 Task: Search for botanical gardens in Phoenix, Arizona, and Las Vegas, Nevada.
Action: Mouse moved to (171, 86)
Screenshot: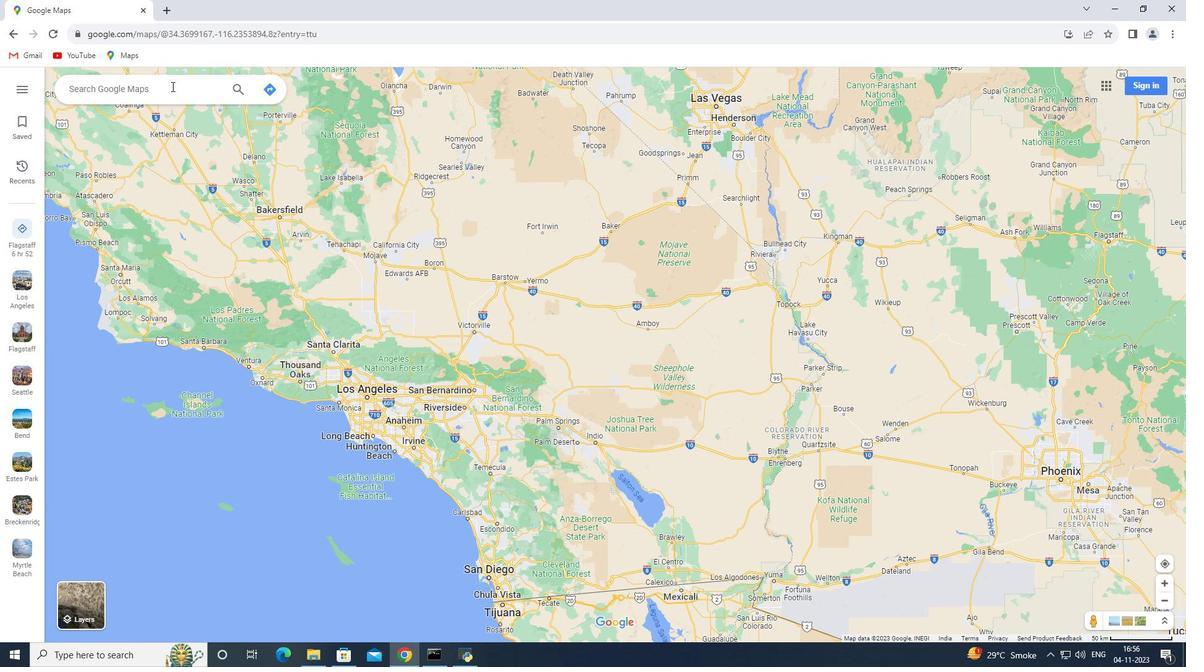 
Action: Mouse pressed left at (171, 86)
Screenshot: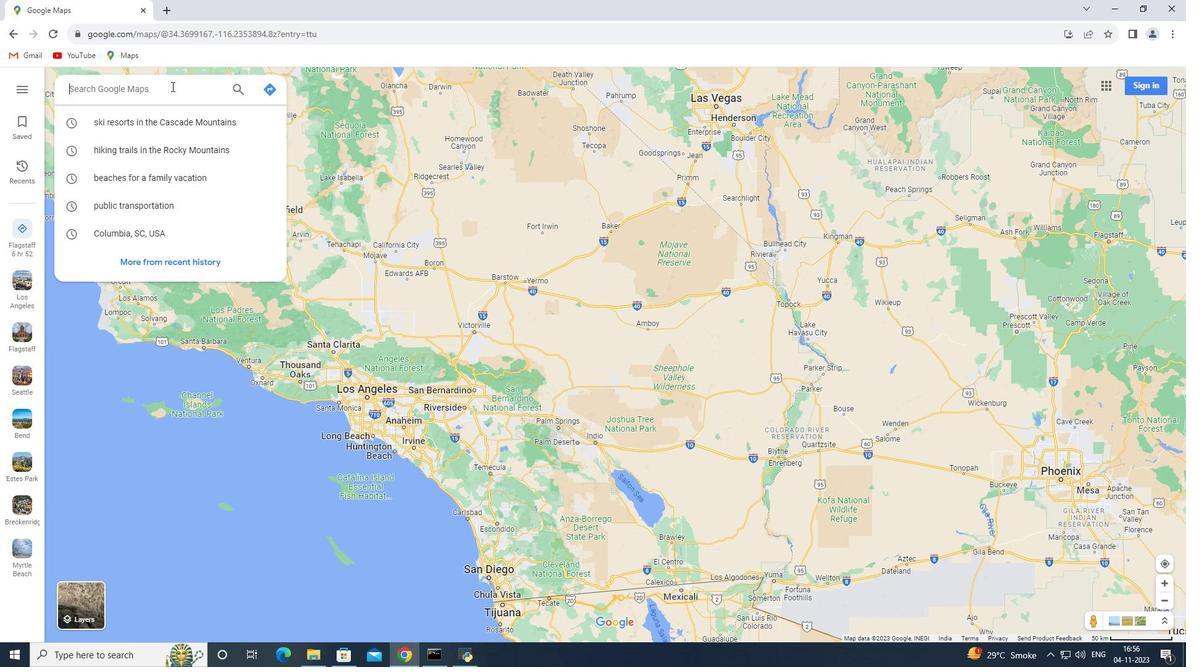 
Action: Key pressed <Key.shift>Phoenix,<Key.space><Key.shift>a<Key.backspace><Key.shift>Arizona<Key.enter>
Screenshot: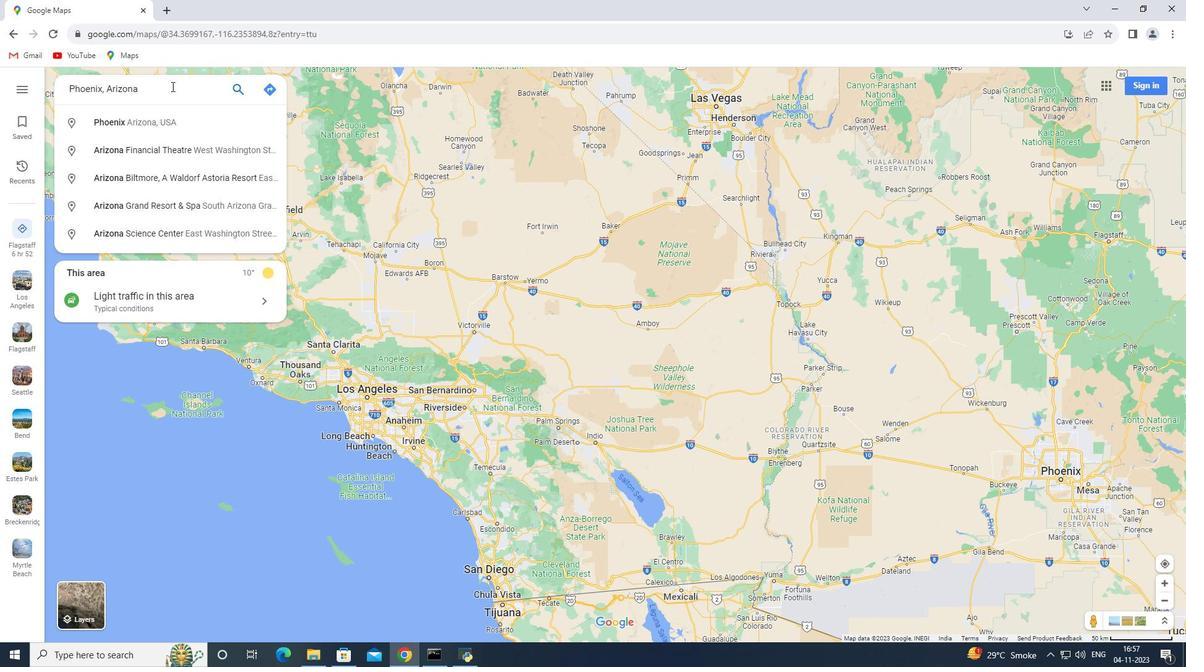 
Action: Mouse moved to (168, 293)
Screenshot: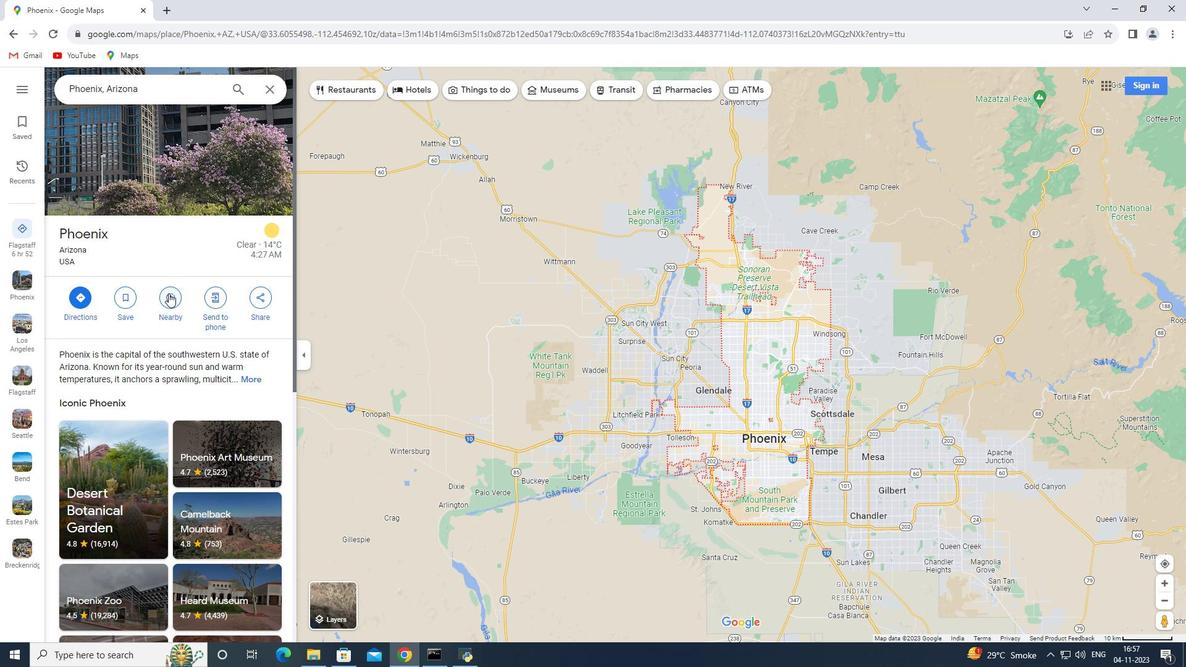 
Action: Mouse pressed left at (168, 293)
Screenshot: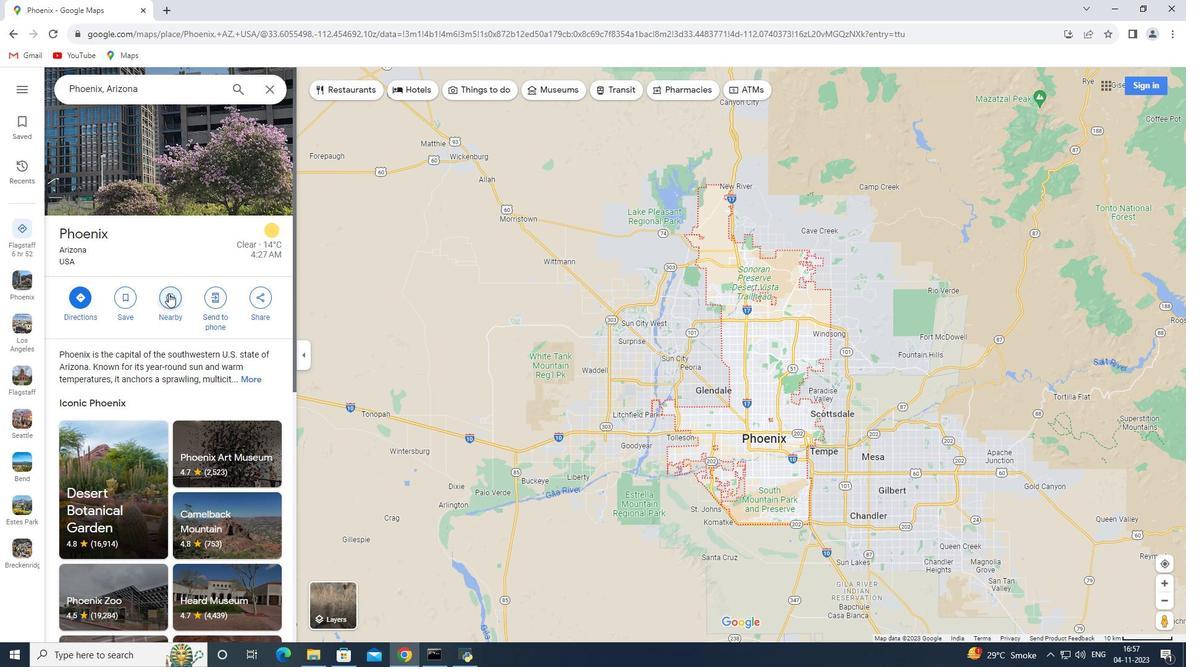 
Action: Key pressed botanical<Key.space>gardens<Key.enter>
Screenshot: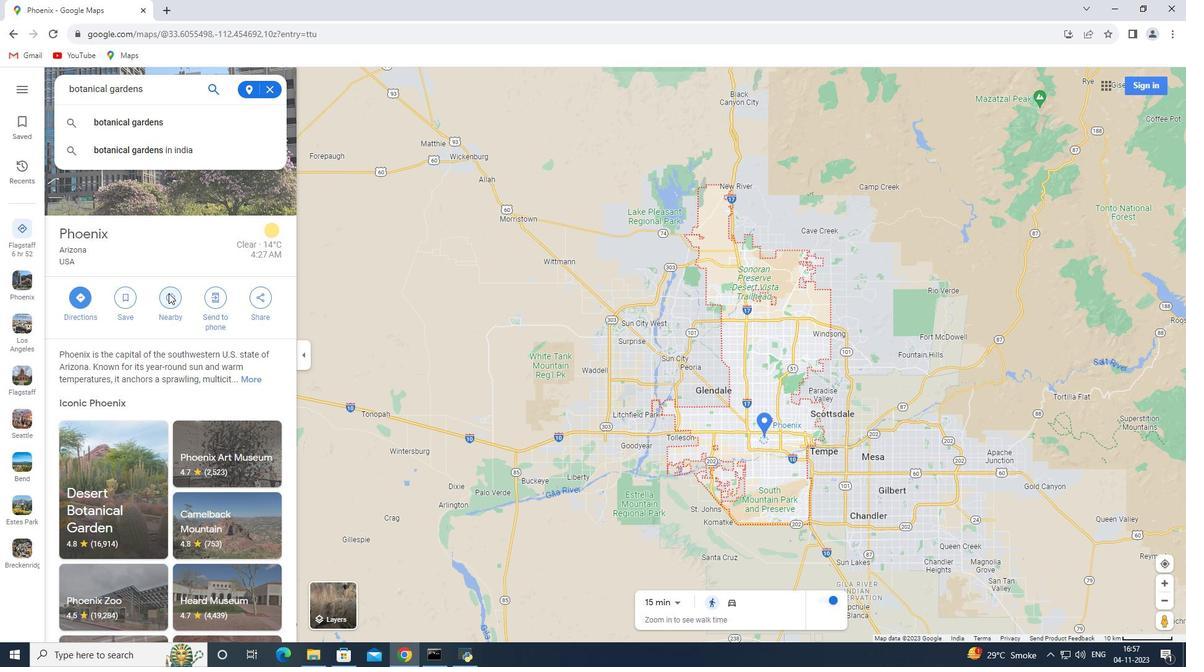
Action: Mouse moved to (263, 92)
Screenshot: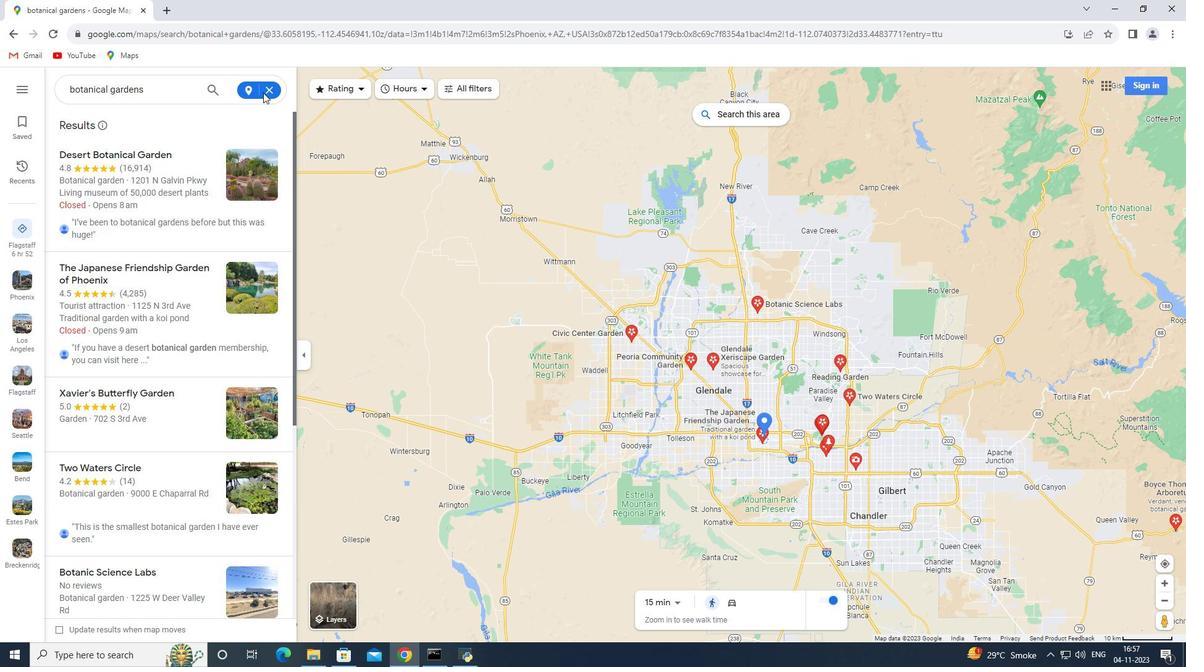 
Action: Mouse pressed left at (263, 92)
Screenshot: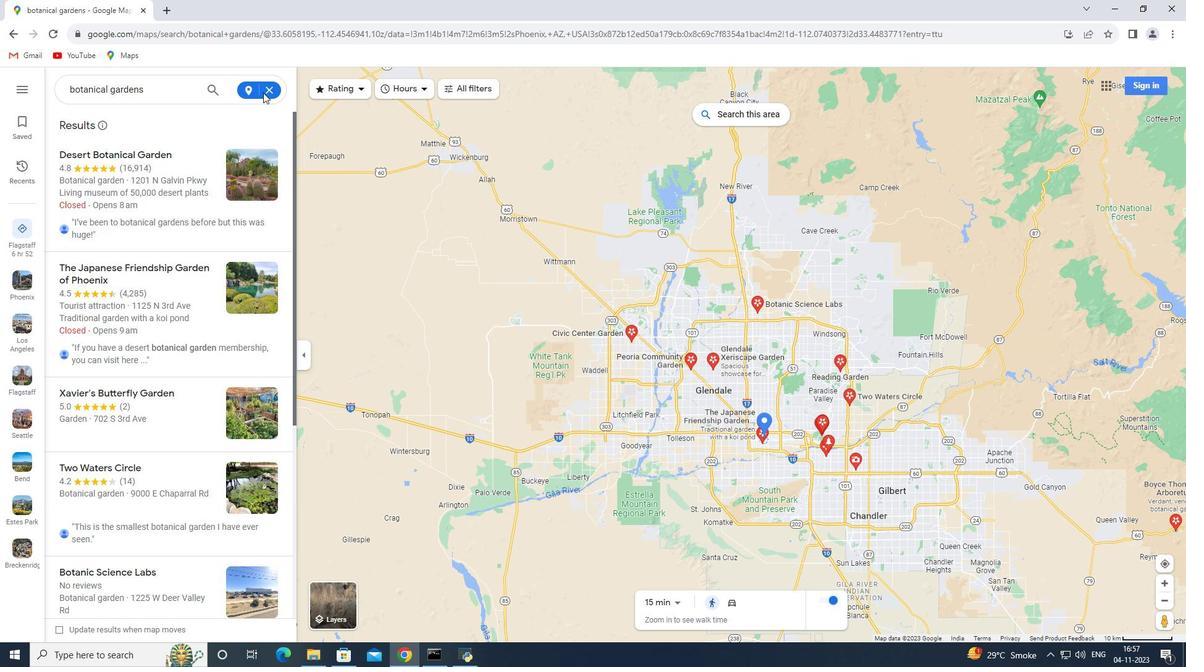 
Action: Mouse moved to (269, 90)
Screenshot: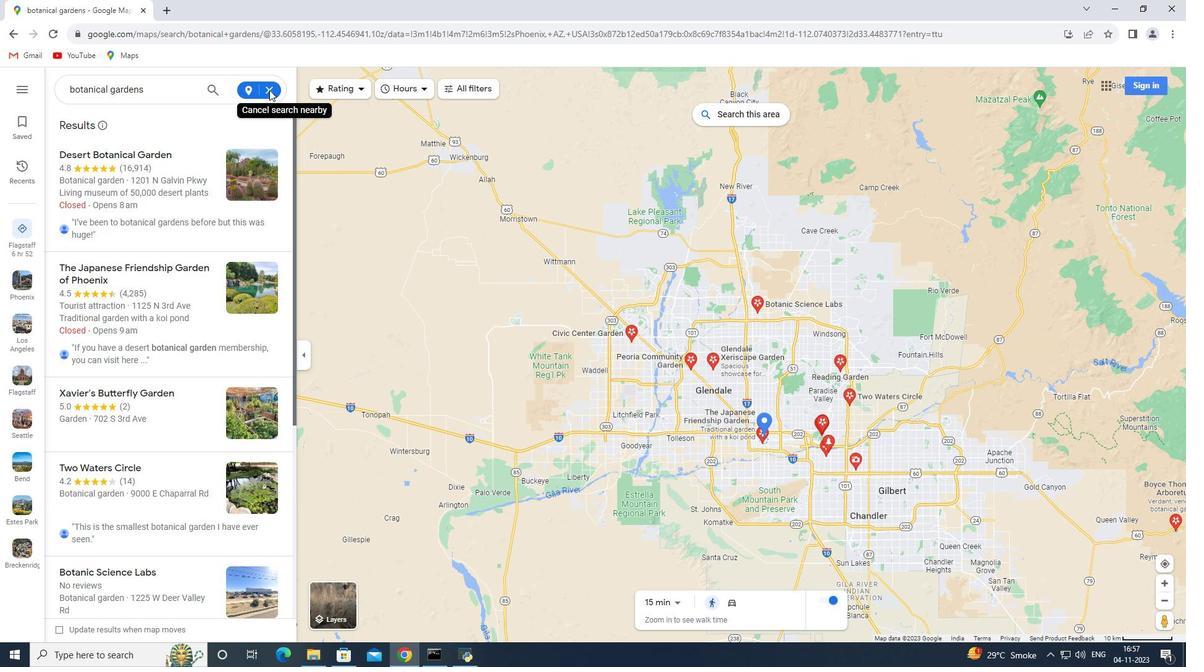 
Action: Mouse pressed left at (269, 90)
Screenshot: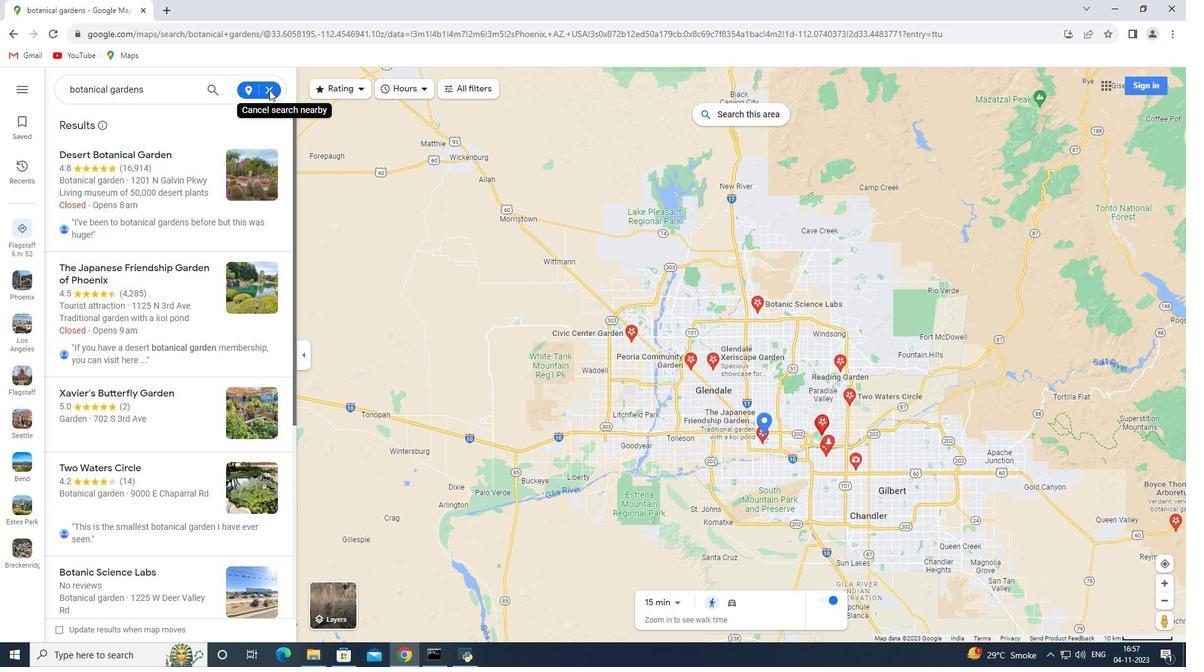 
Action: Mouse moved to (269, 91)
Screenshot: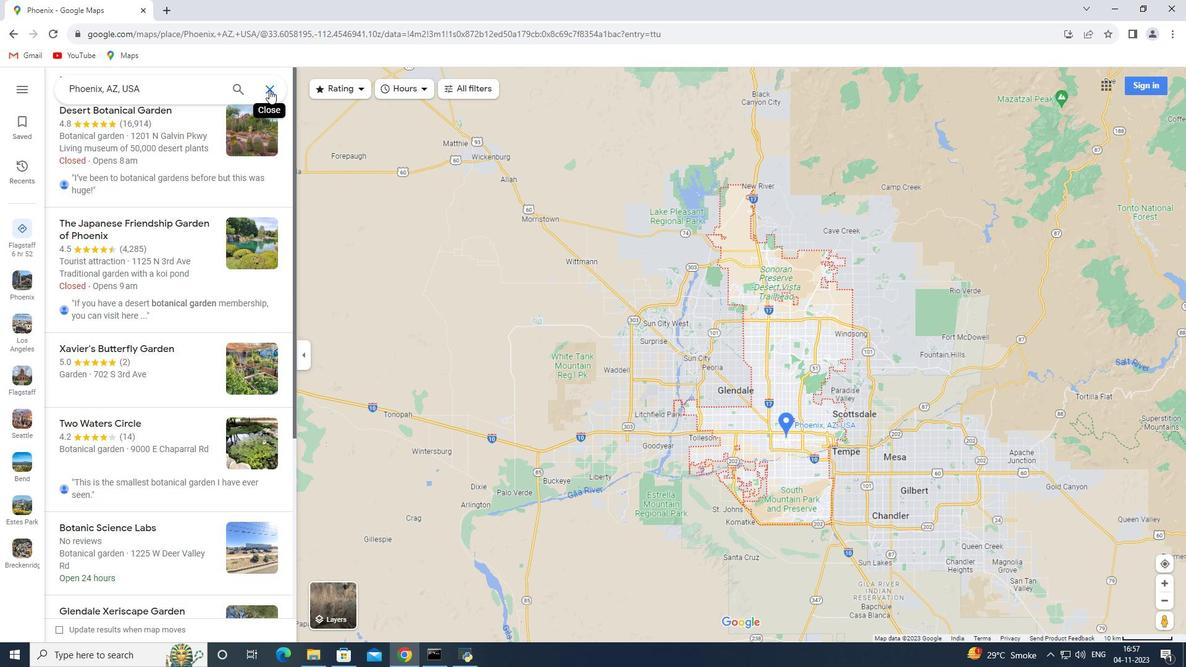 
Action: Mouse pressed left at (269, 91)
Screenshot: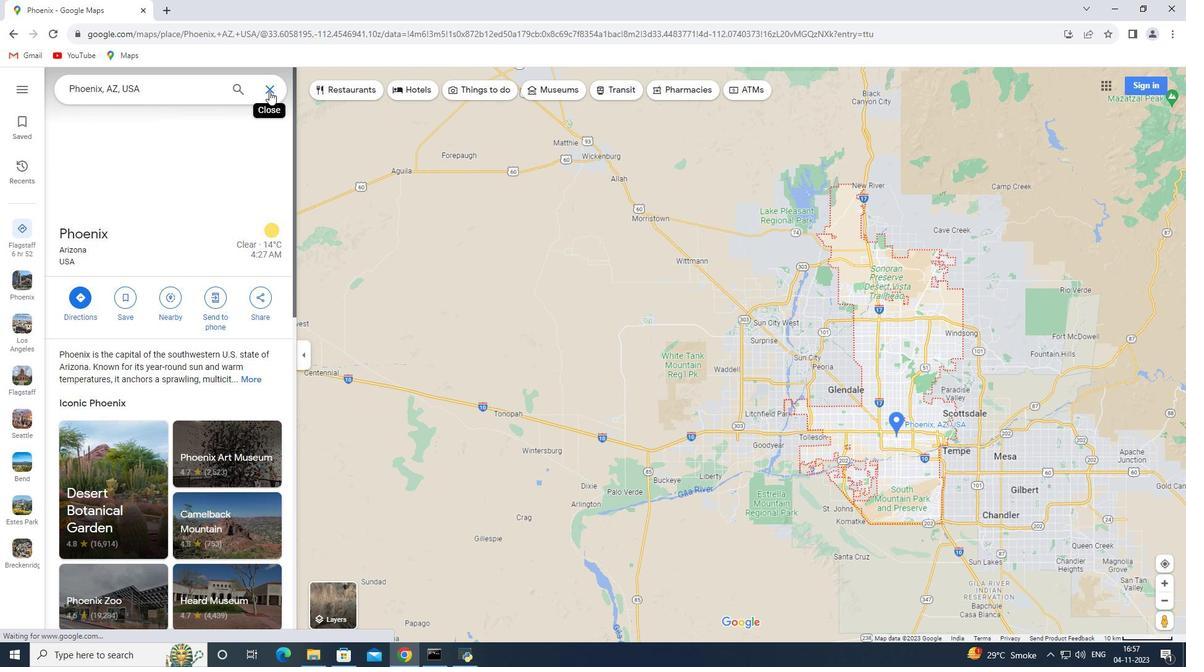 
Action: Mouse moved to (192, 83)
Screenshot: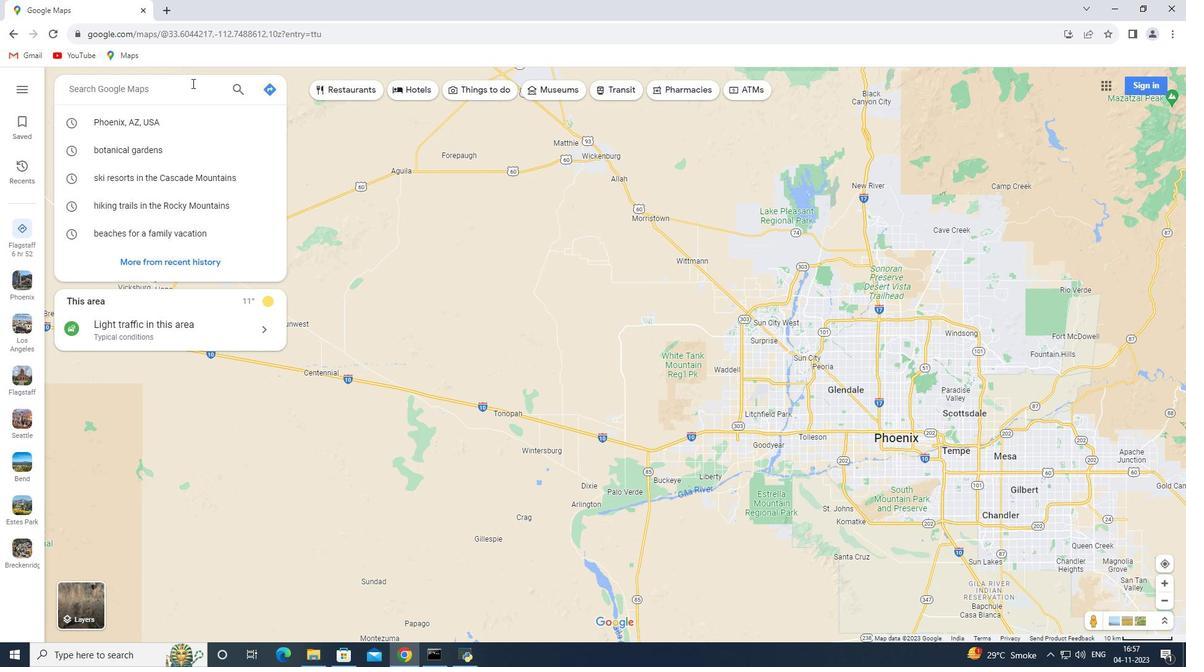 
Action: Key pressed <Key.shift>Las<Key.space><Key.shift><Key.shift><Key.shift><Key.shift><Key.shift><Key.shift><Key.shift><Key.shift>vegas,<Key.space><Key.shift>Nevsad<Key.backspace><Key.backspace><Key.backspace>ada<Key.enter>
Screenshot: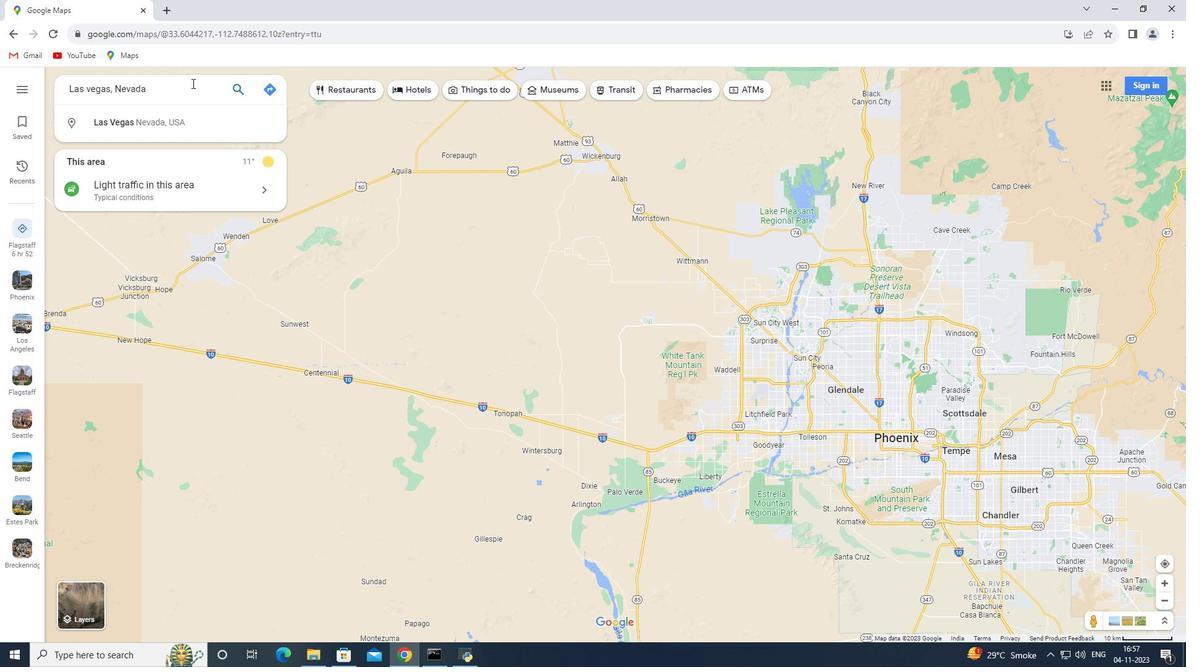 
Action: Mouse moved to (166, 293)
Screenshot: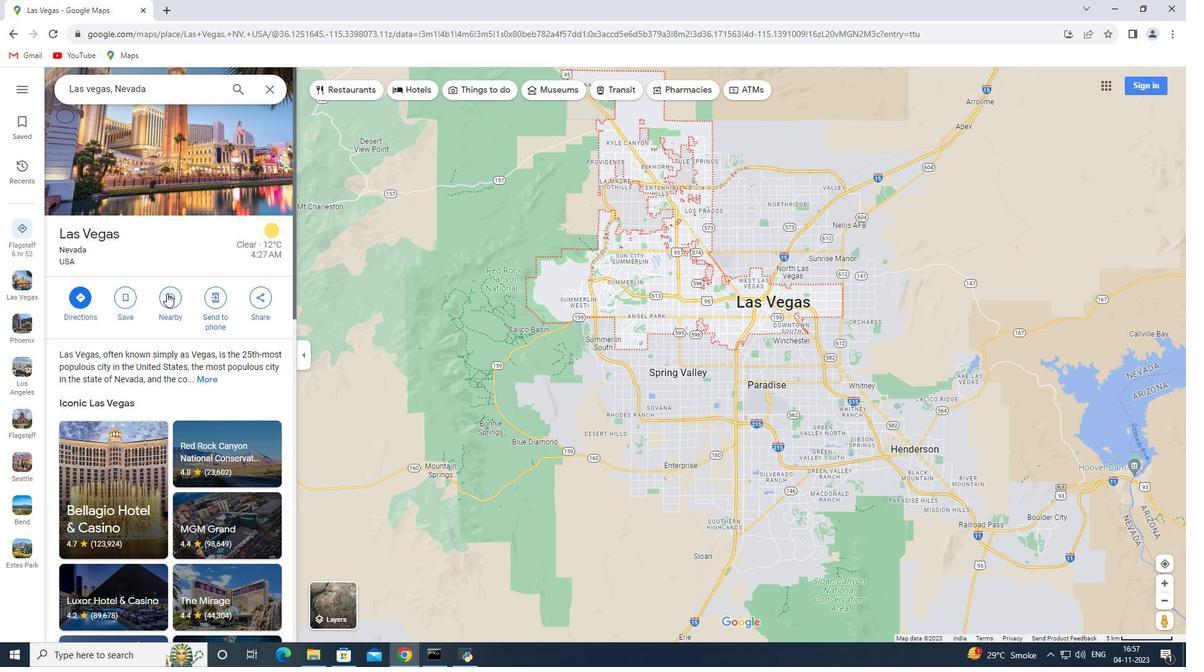 
Action: Mouse pressed left at (166, 293)
Screenshot: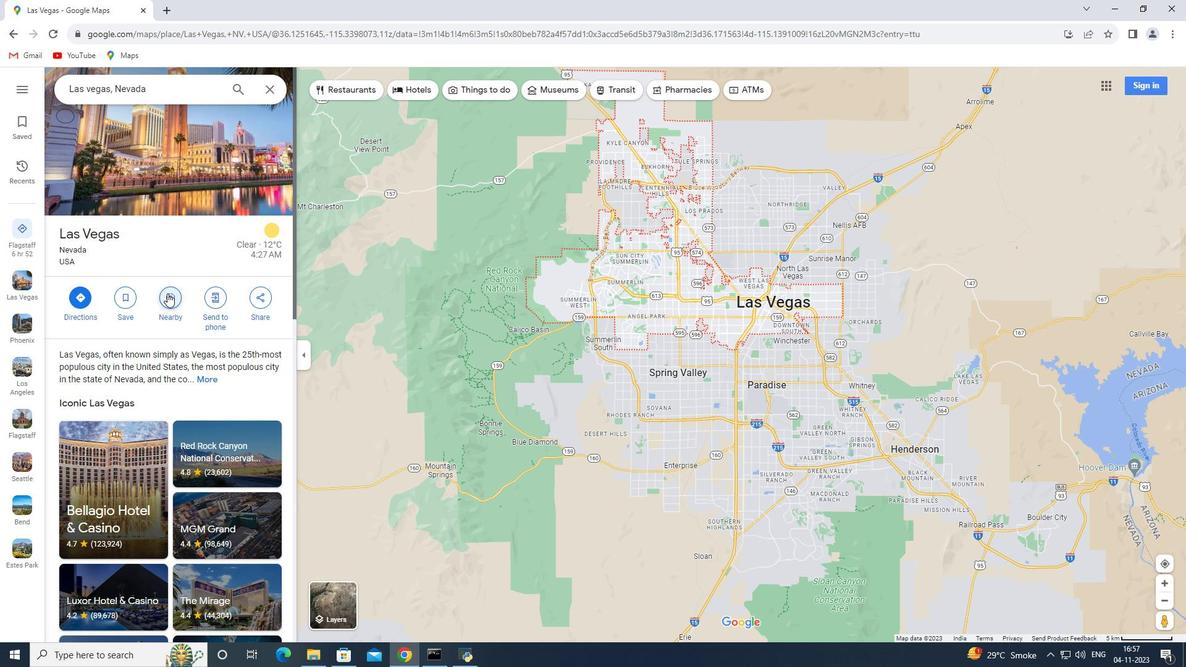 
Action: Mouse moved to (168, 293)
Screenshot: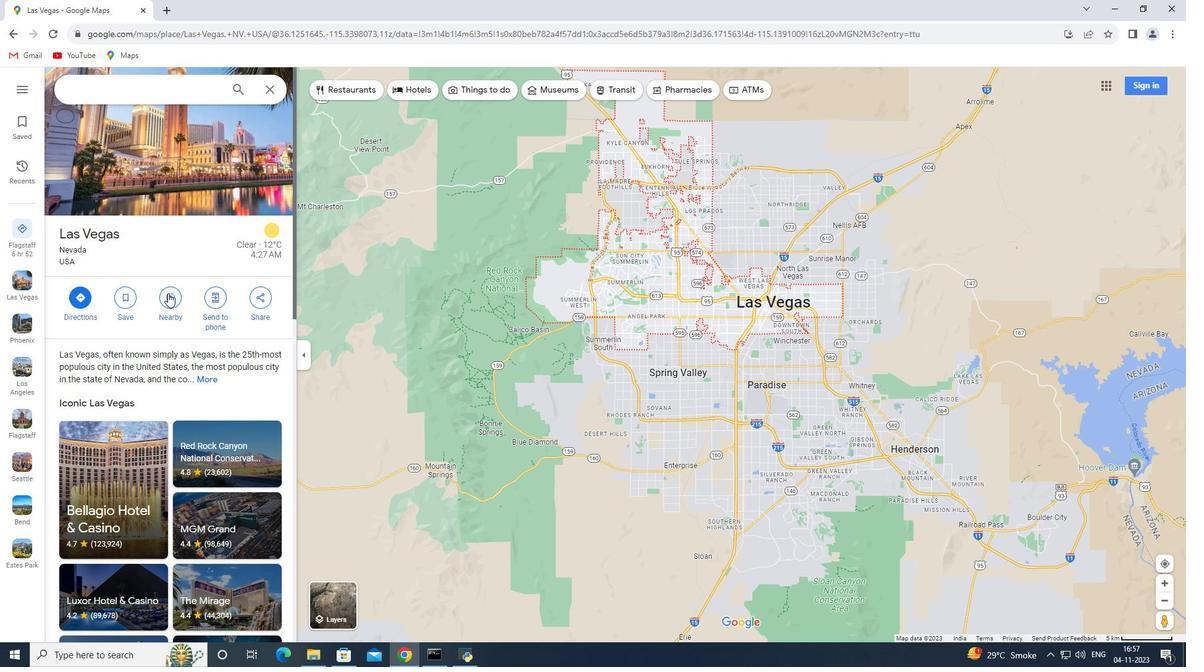 
Action: Key pressed botanical<Key.space>gardens<Key.enter>
Screenshot: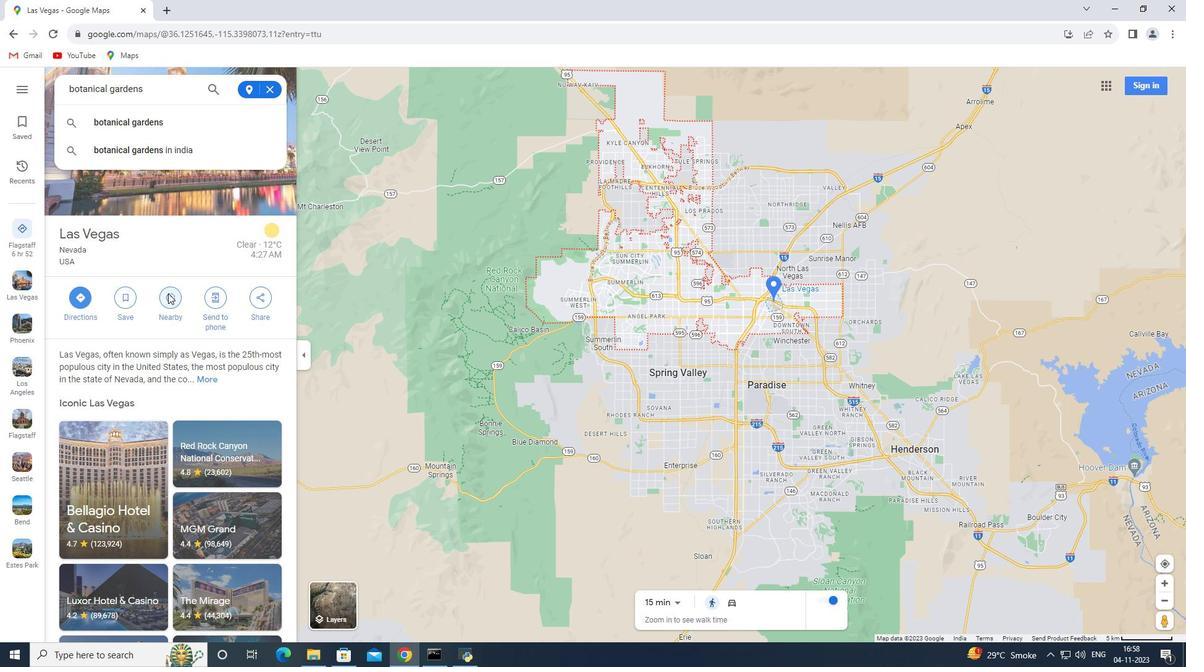 
